 Task: Make in the project BeaconTech a sprint 'User Persona Development Sprint.'. Create in the project BeaconTech a sprint 'User Persona Development Sprint.'. Add in the project BeaconTech a sprint 'User Persona Development Sprint.'
Action: Mouse moved to (186, 45)
Screenshot: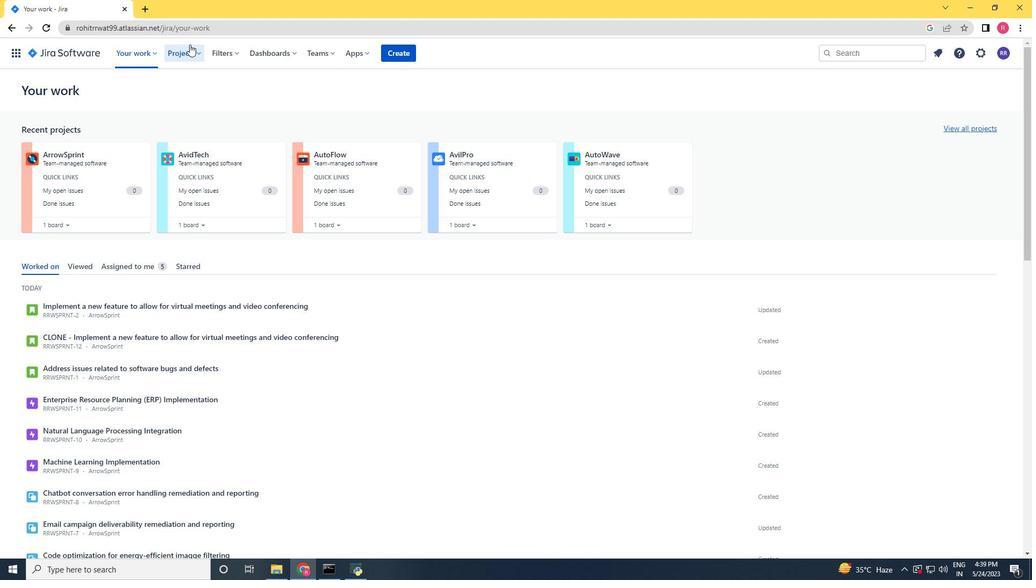 
Action: Mouse pressed left at (186, 45)
Screenshot: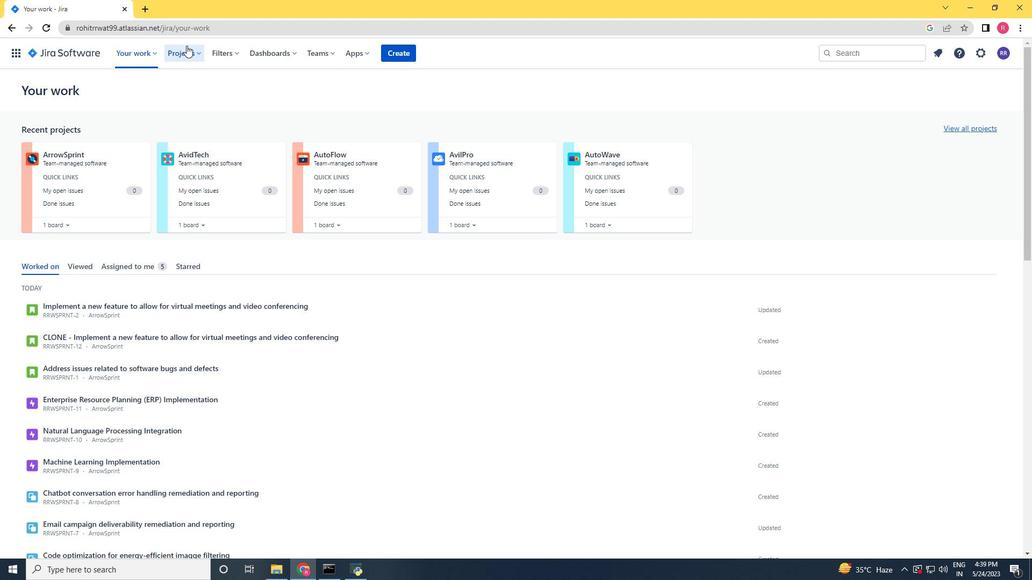 
Action: Mouse moved to (232, 93)
Screenshot: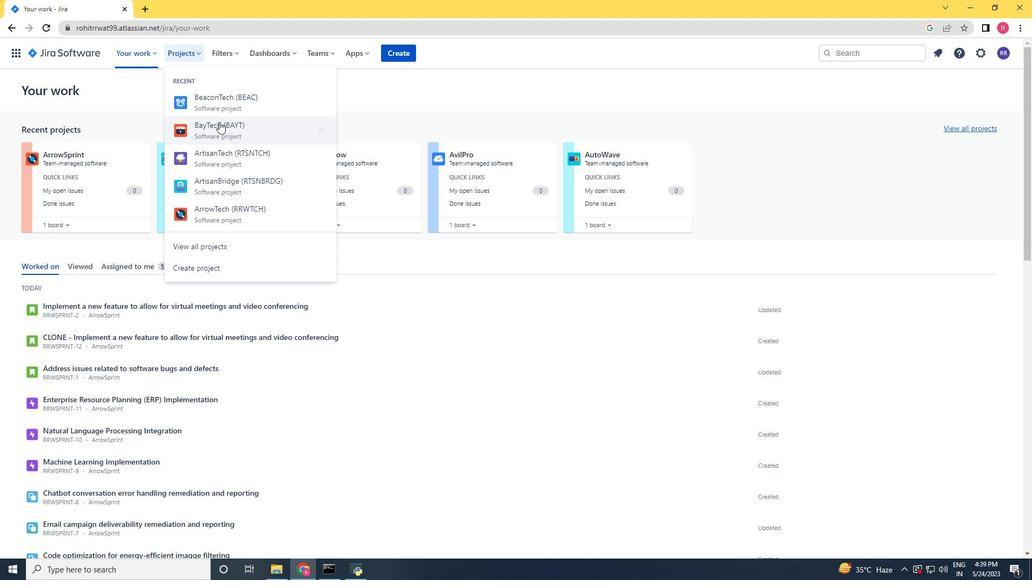 
Action: Mouse pressed left at (232, 93)
Screenshot: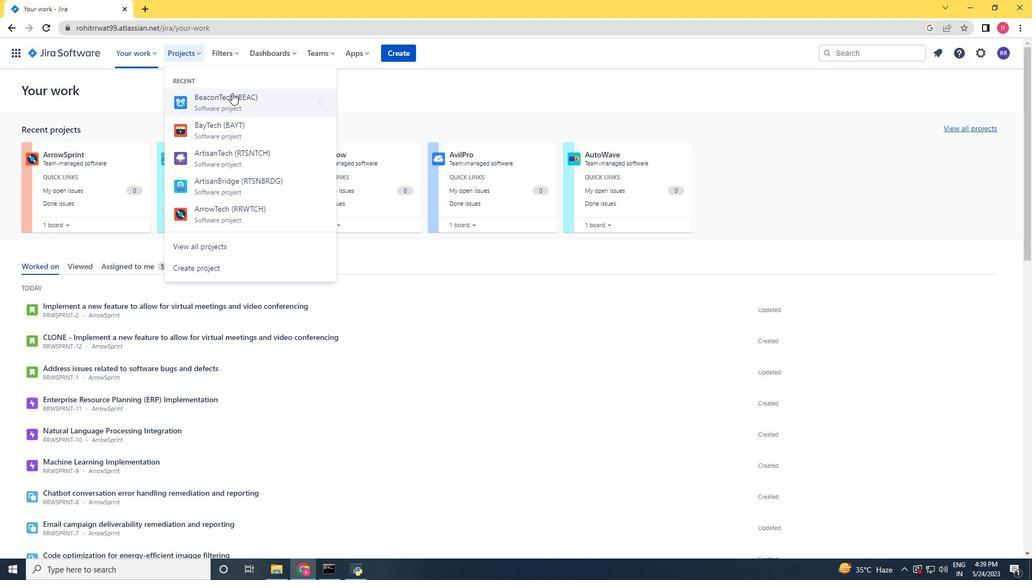 
Action: Mouse moved to (62, 167)
Screenshot: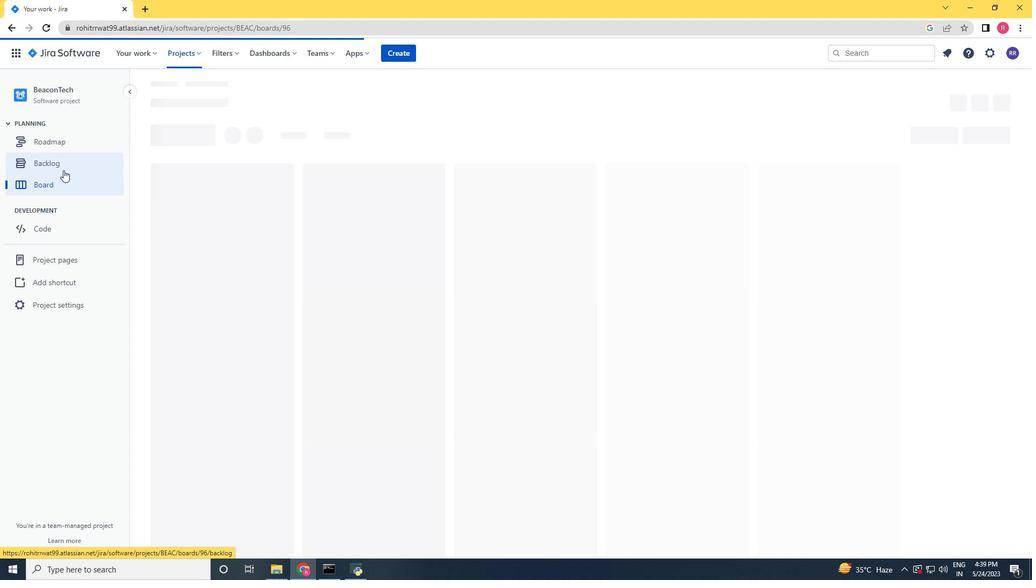 
Action: Mouse pressed left at (62, 167)
Screenshot: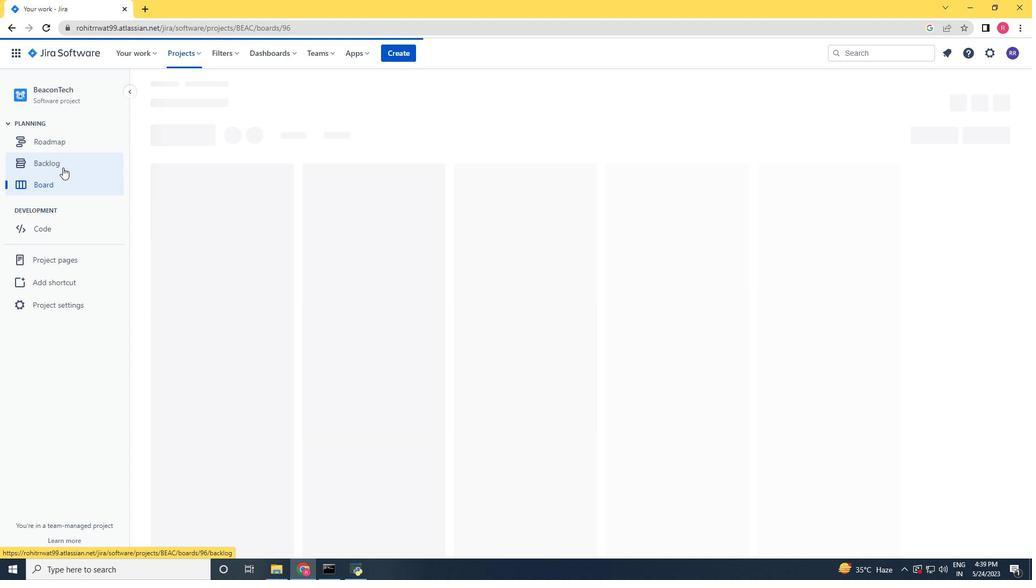
Action: Mouse moved to (521, 263)
Screenshot: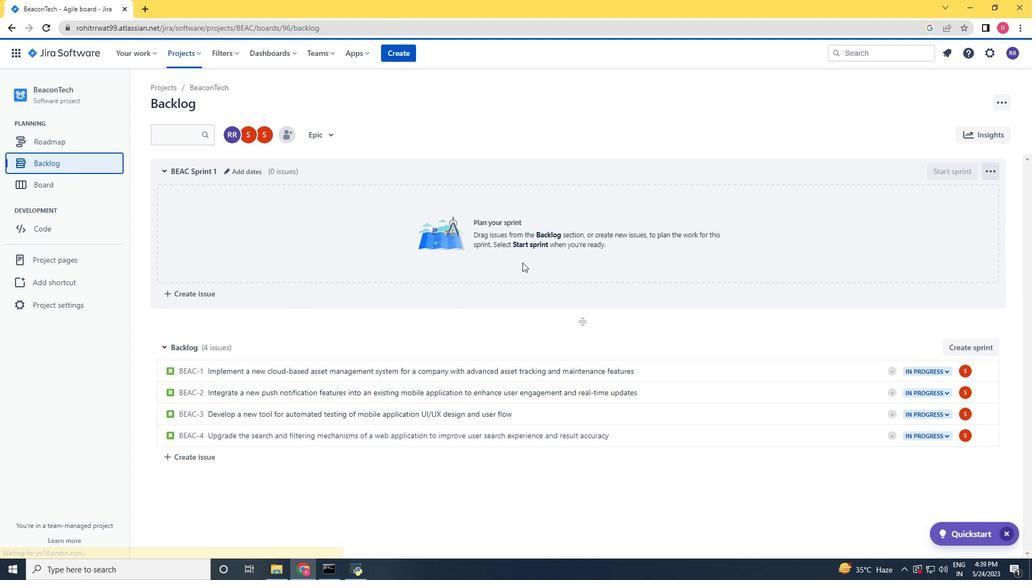 
Action: Mouse scrolled (521, 263) with delta (0, 0)
Screenshot: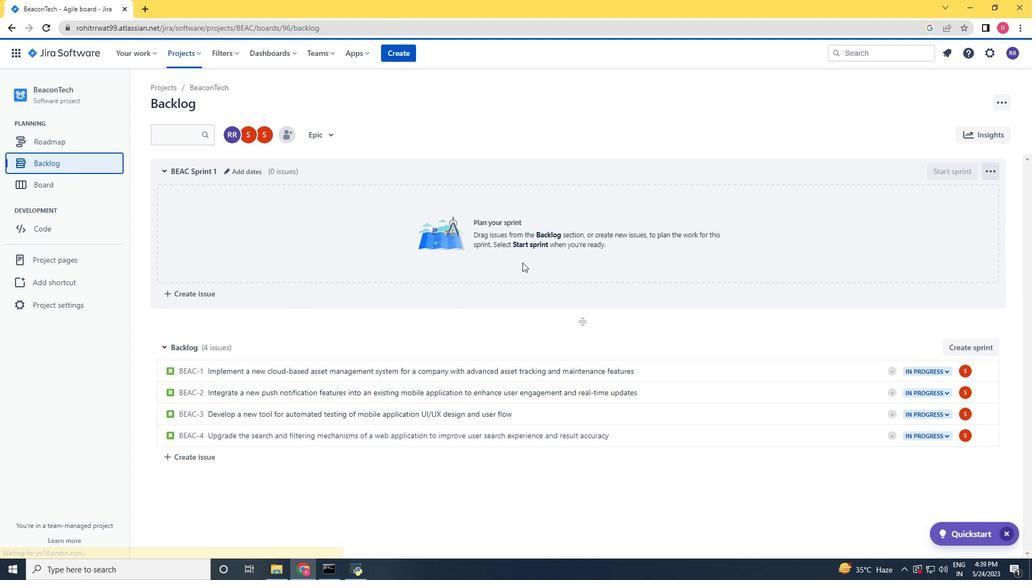 
Action: Mouse scrolled (521, 263) with delta (0, 0)
Screenshot: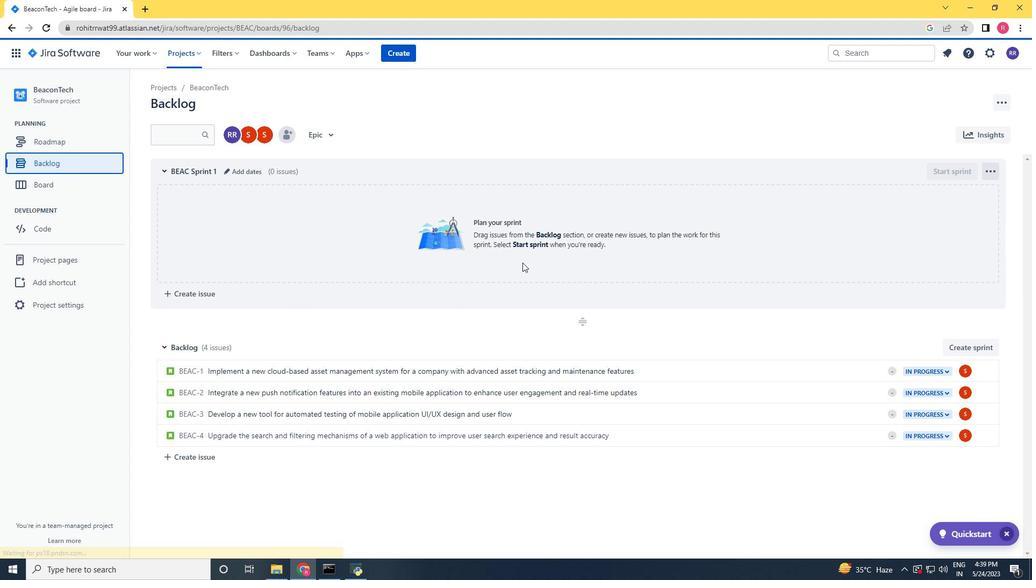 
Action: Mouse scrolled (521, 263) with delta (0, 0)
Screenshot: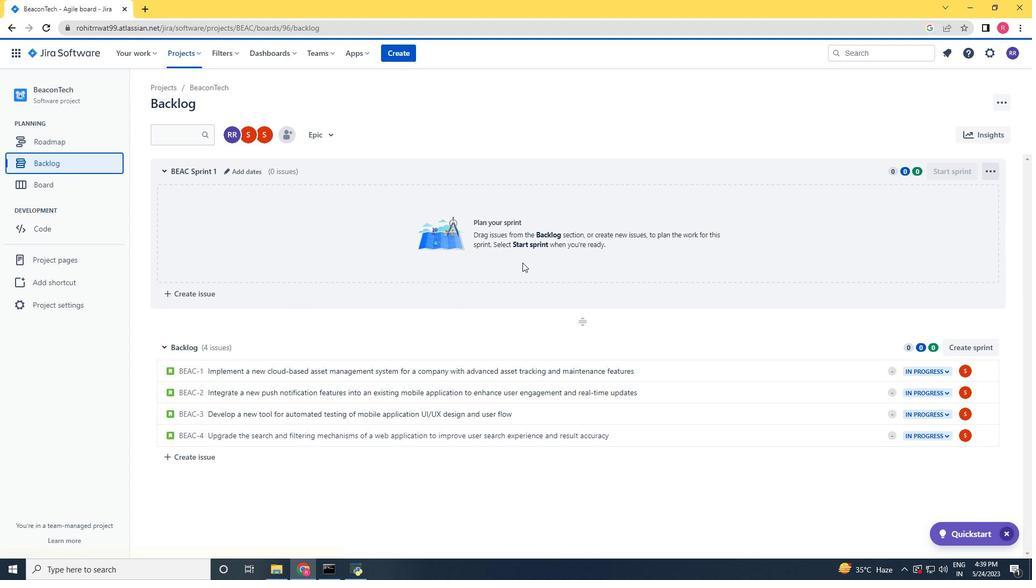 
Action: Mouse moved to (224, 169)
Screenshot: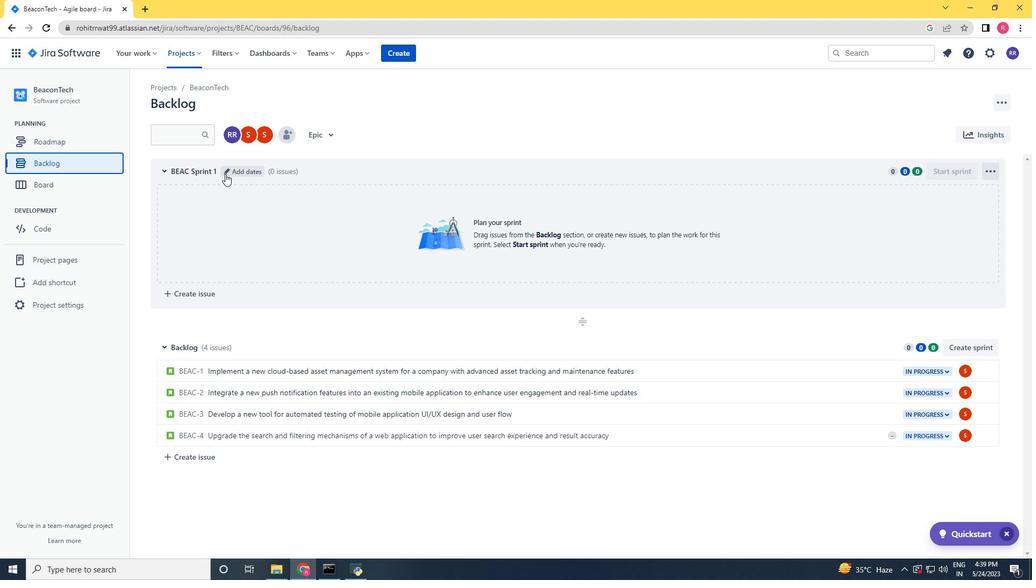 
Action: Mouse pressed left at (224, 169)
Screenshot: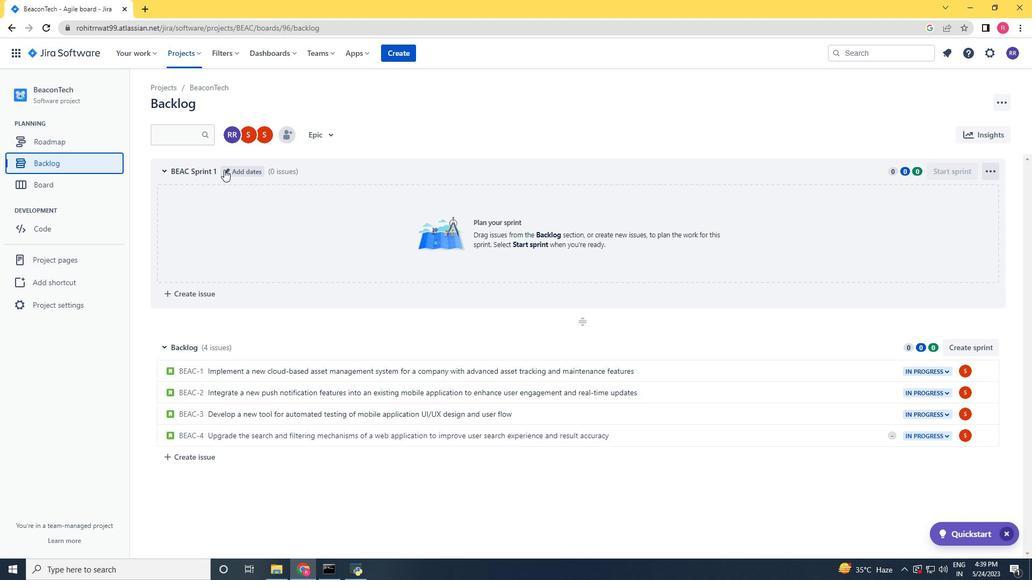 
Action: Key pressed <Key.backspace><Key.backspace><Key.backspace><Key.backspace><Key.backspace><Key.backspace><Key.backspace><Key.backspace><Key.backspace><Key.backspace><Key.backspace><Key.backspace><Key.backspace><Key.backspace><Key.backspace><Key.backspace><Key.backspace><Key.backspace><Key.backspace><Key.backspace><Key.backspace><Key.shift>User<Key.space><Key.shift>Peraona<Key.space><Key.backspace><Key.backspace><Key.backspace><Key.backspace><Key.backspace>sona<Key.space><Key.shift><Key.shift><Key.shift><Key.shift><Key.shift><Key.shift><Key.shift><Key.shift>Development<Key.space><Key.shift>Sprint<Key.space>tttt\\\\\<Key.backspace><Key.backspace><Key.backspace>rint<Key.backspace><Key.backspace><Key.backspace><Key.backspace><Key.backspace><Key.enter>
Screenshot: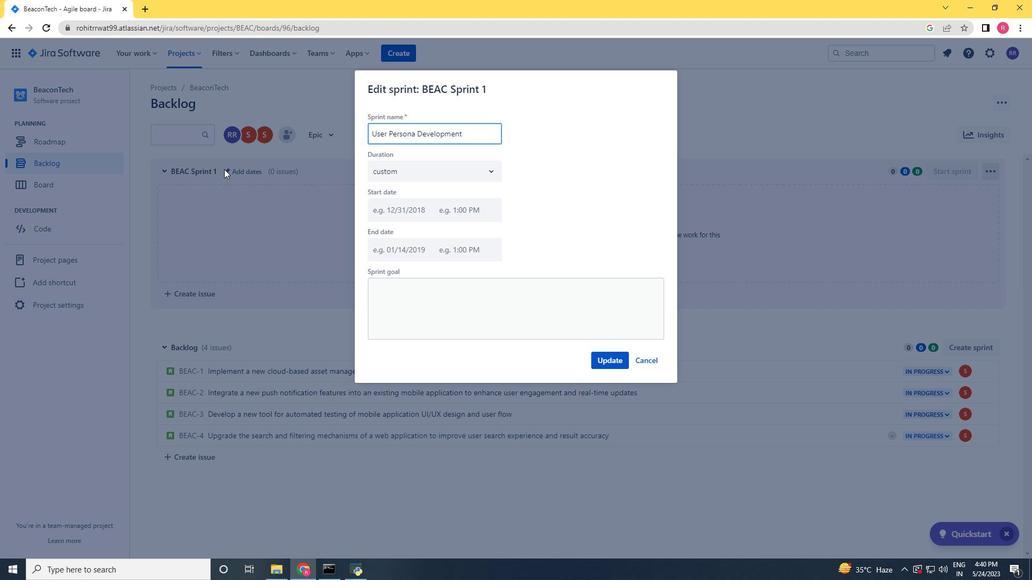 
Action: Mouse moved to (991, 349)
Screenshot: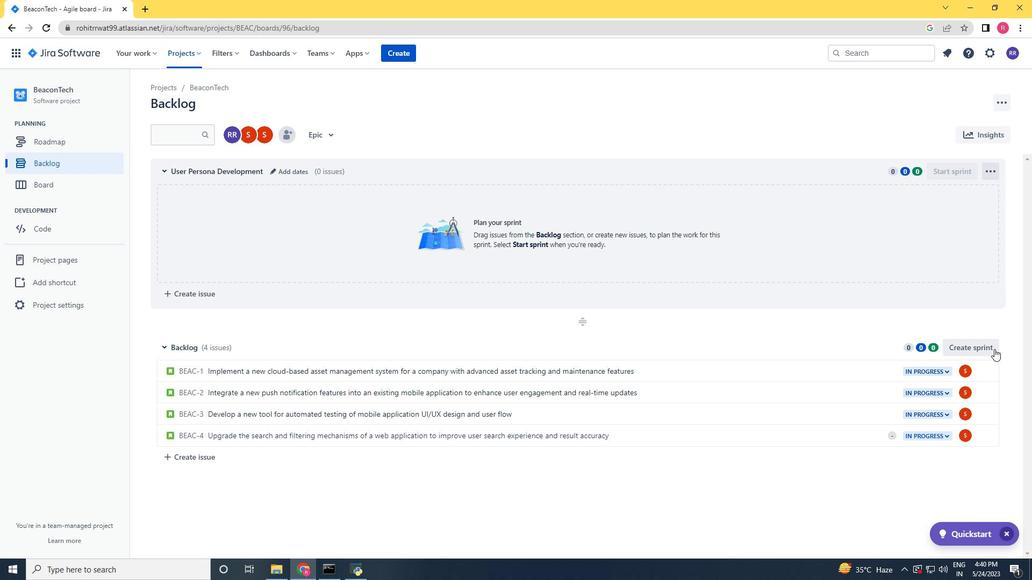 
Action: Mouse pressed left at (991, 349)
Screenshot: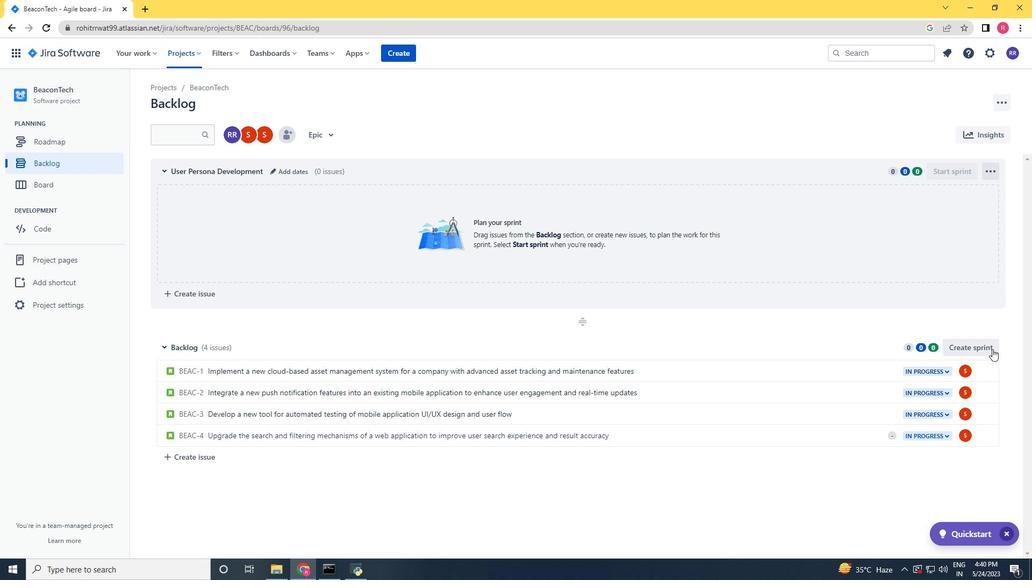 
Action: Mouse moved to (277, 348)
Screenshot: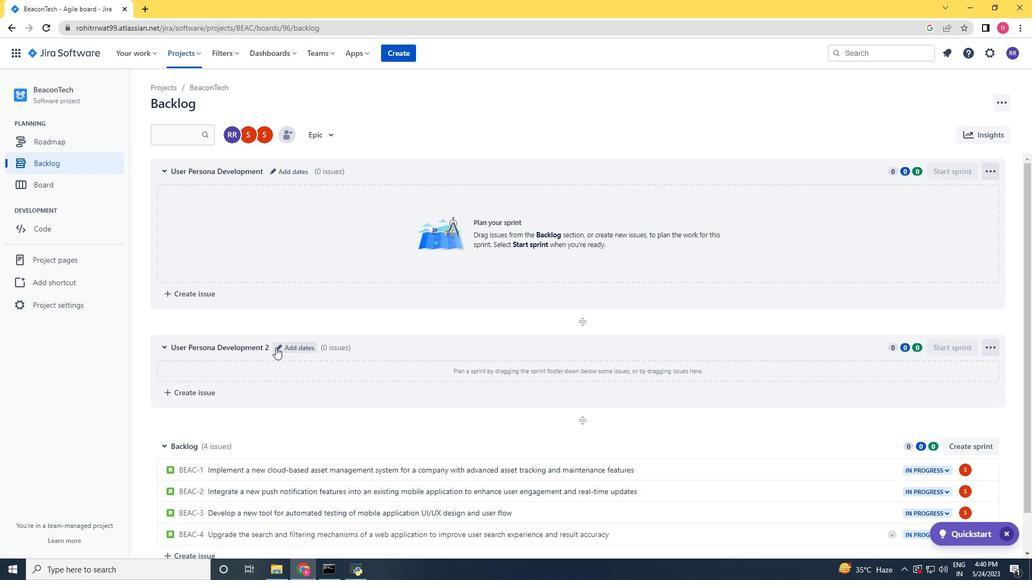 
Action: Mouse pressed left at (277, 348)
Screenshot: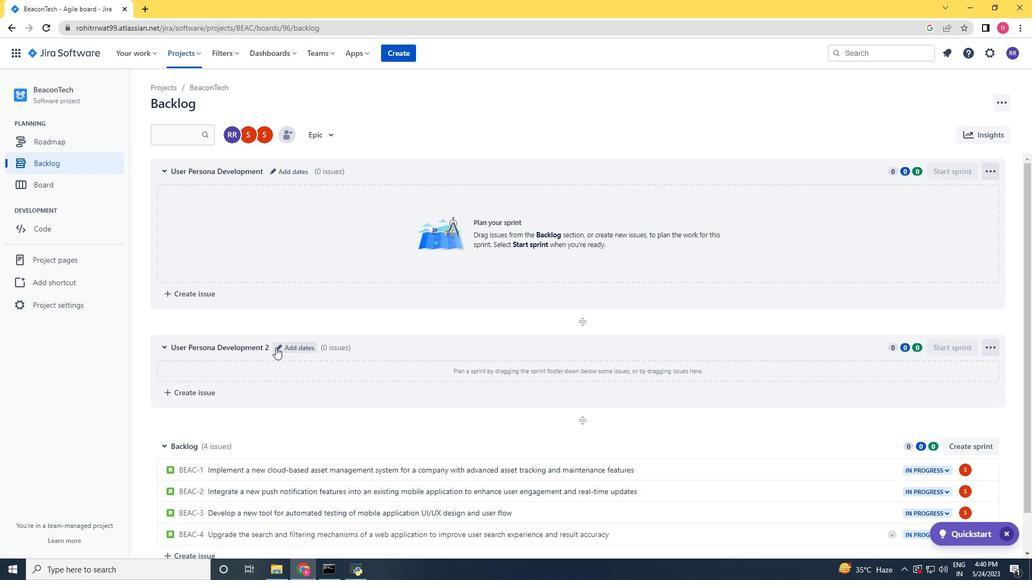 
Action: Mouse moved to (277, 348)
Screenshot: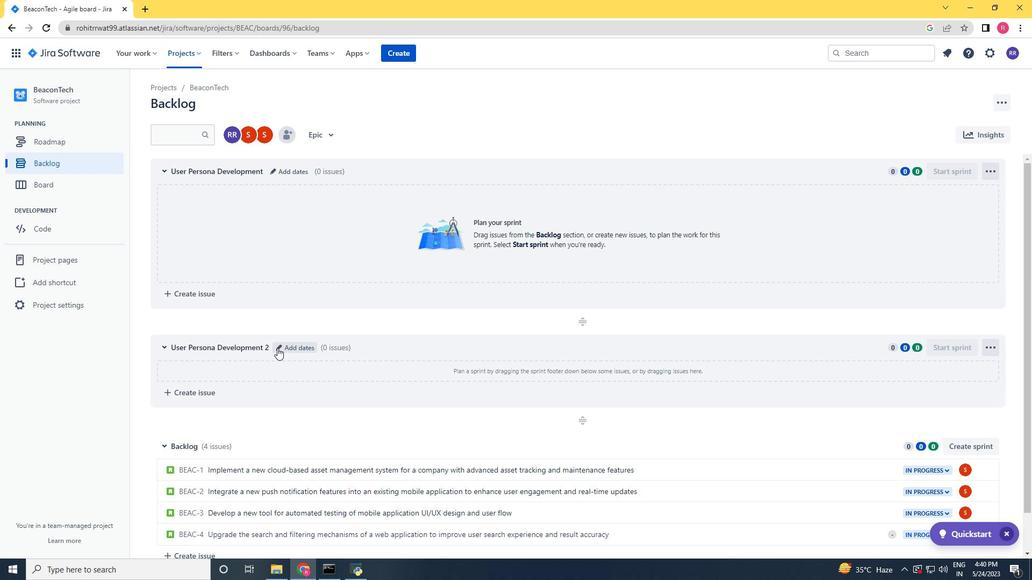 
Action: Key pressed <Key.backspace><Key.backspace><Key.backspace><Key.backspace><Key.backspace><Key.backspace><Key.backspace><Key.backspace><Key.backspace><Key.backspace><Key.backspace><Key.backspace><Key.backspace><Key.backspace><Key.backspace><Key.backspace><Key.backspace><Key.backspace><Key.backspace><Key.backspace><Key.backspace><Key.backspace><Key.backspace><Key.backspace><Key.backspace><Key.backspace><Key.backspace><Key.backspace><Key.backspace><Key.backspace><Key.backspace><Key.backspace><Key.backspace><Key.backspace><Key.backspace><Key.backspace><Key.backspace><Key.backspace><Key.backspace><Key.backspace><Key.backspace><Key.backspace><Key.backspace><Key.backspace><Key.backspace><Key.backspace><Key.backspace><Key.backspace><Key.backspace><Key.backspace><Key.backspace><Key.backspace><Key.backspace><Key.backspace><Key.backspace><Key.shift>User<Key.space><Key.shift>Persona<Key.space><Key.shift>Development<Key.space><Key.enter><Key.shift>User<Key.space>
Screenshot: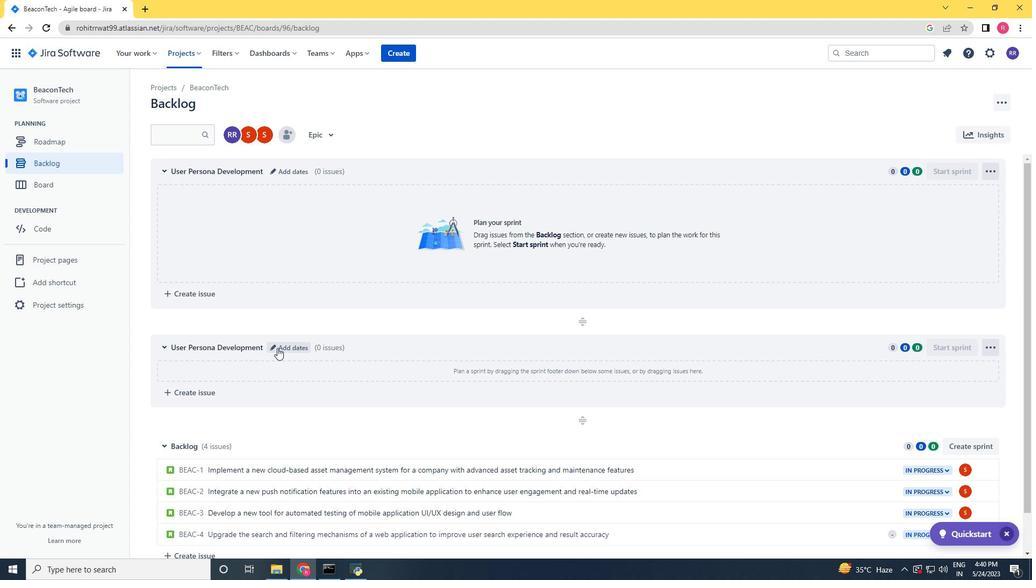
Action: Mouse scrolled (277, 348) with delta (0, 0)
Screenshot: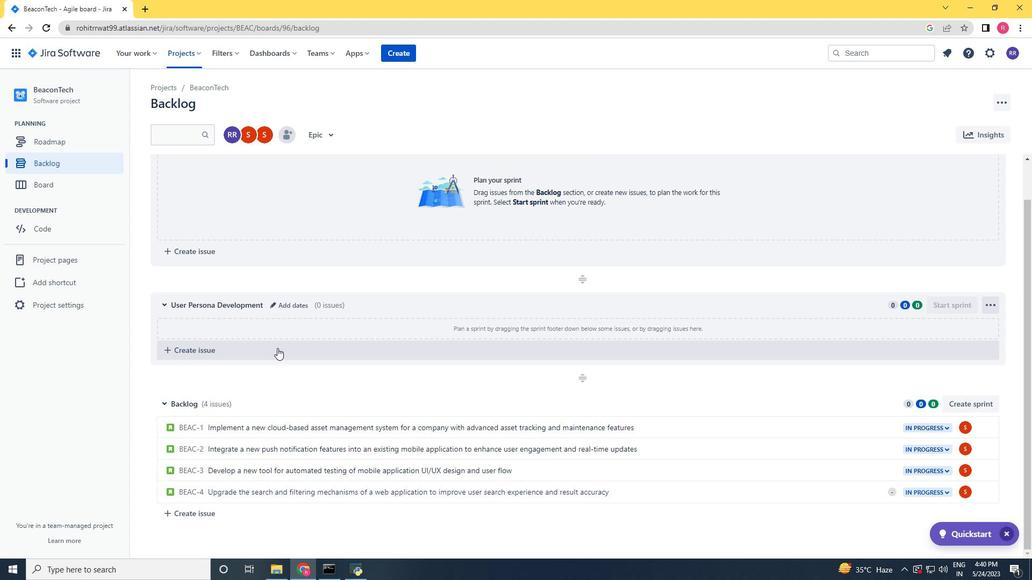 
Action: Mouse scrolled (277, 348) with delta (0, 0)
Screenshot: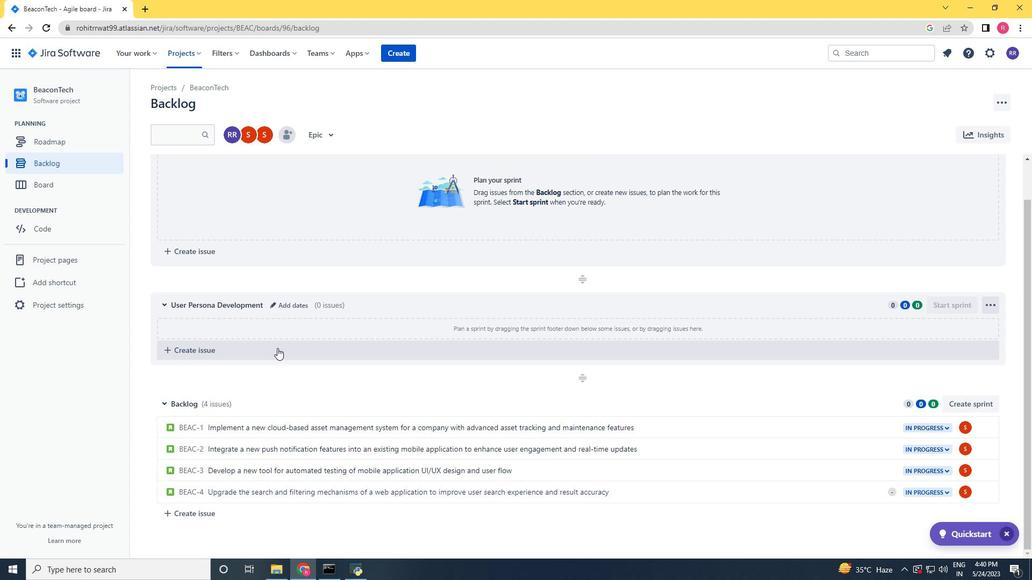 
Action: Mouse scrolled (277, 348) with delta (0, 0)
Screenshot: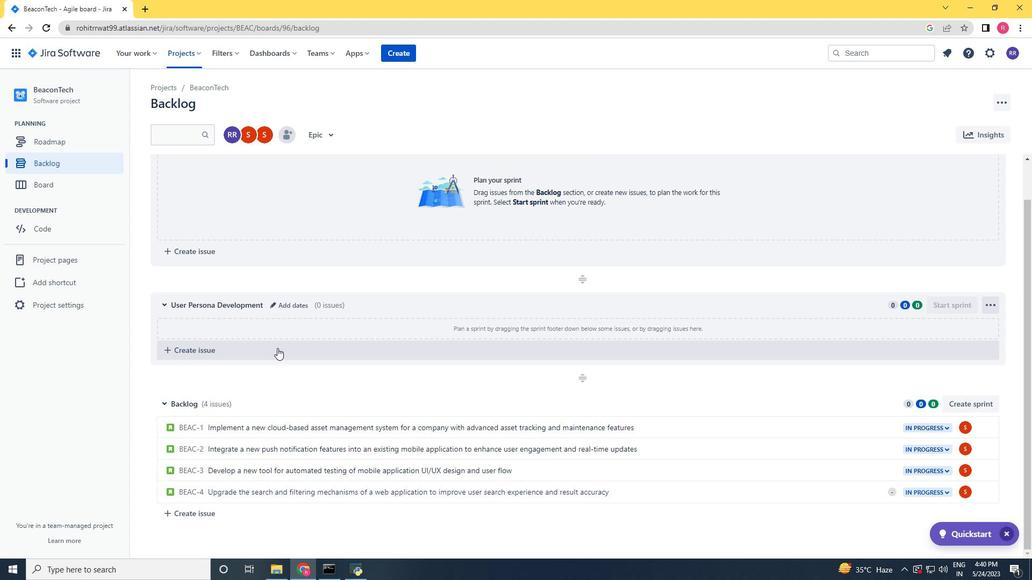 
Action: Mouse scrolled (277, 348) with delta (0, 0)
Screenshot: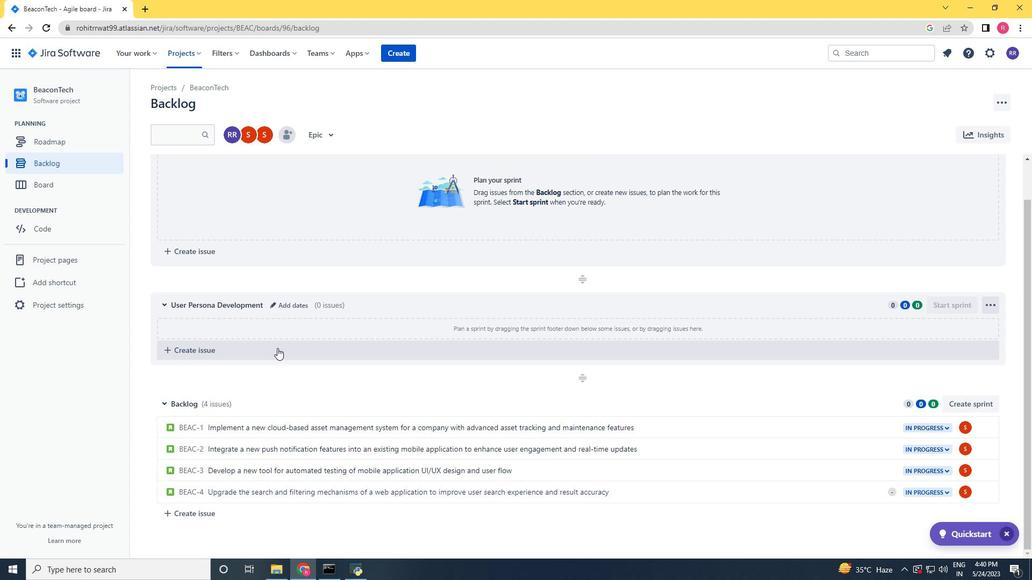
Action: Mouse scrolled (277, 348) with delta (0, 0)
Screenshot: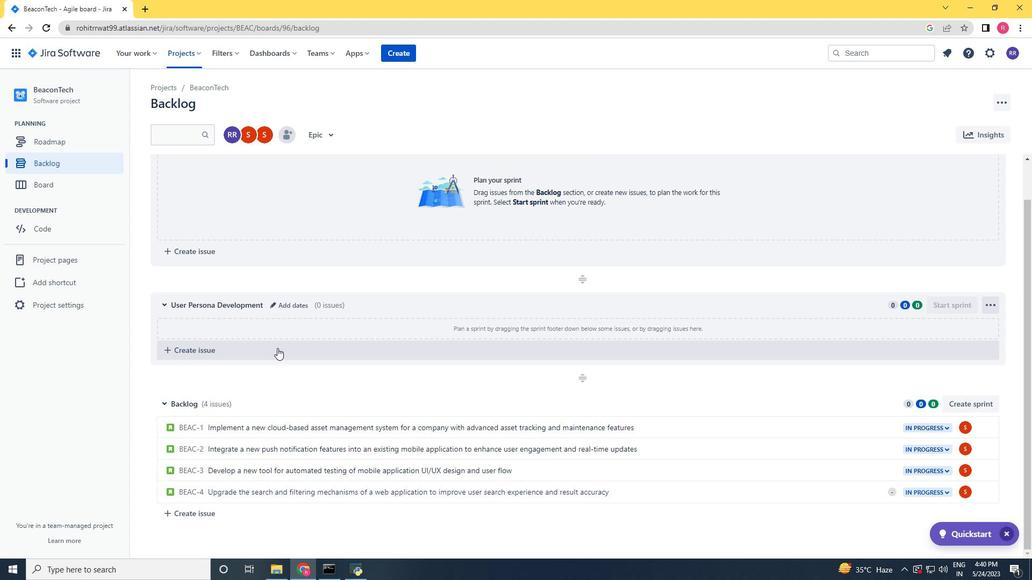 
Action: Mouse scrolled (277, 348) with delta (0, 0)
Screenshot: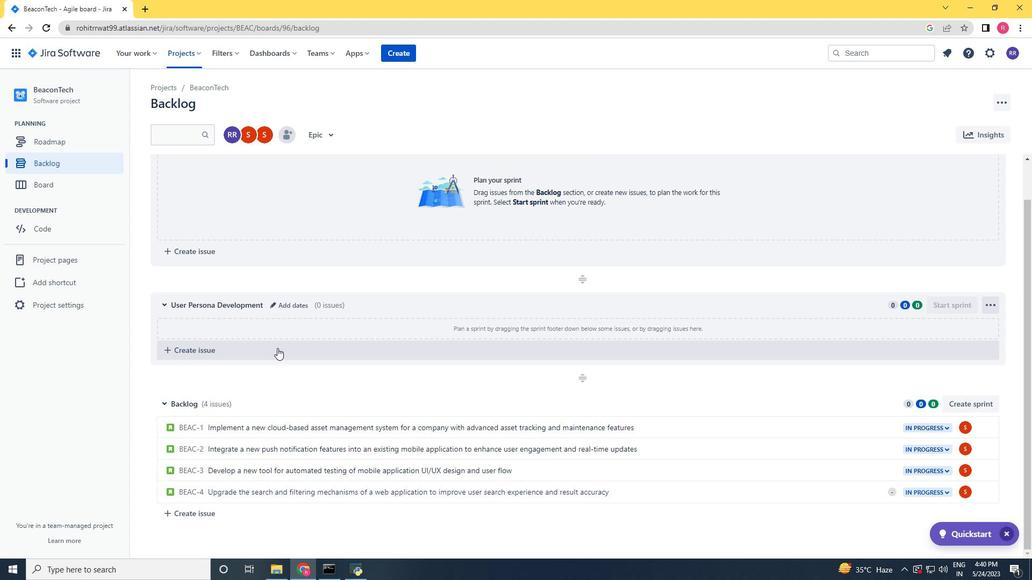 
Action: Mouse moved to (981, 439)
Screenshot: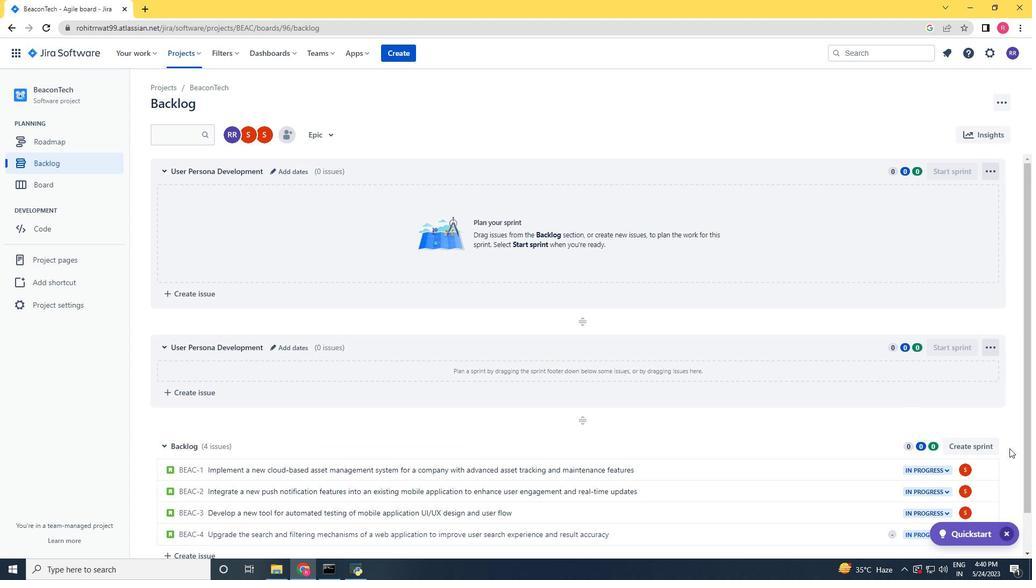 
Action: Mouse pressed left at (981, 439)
Screenshot: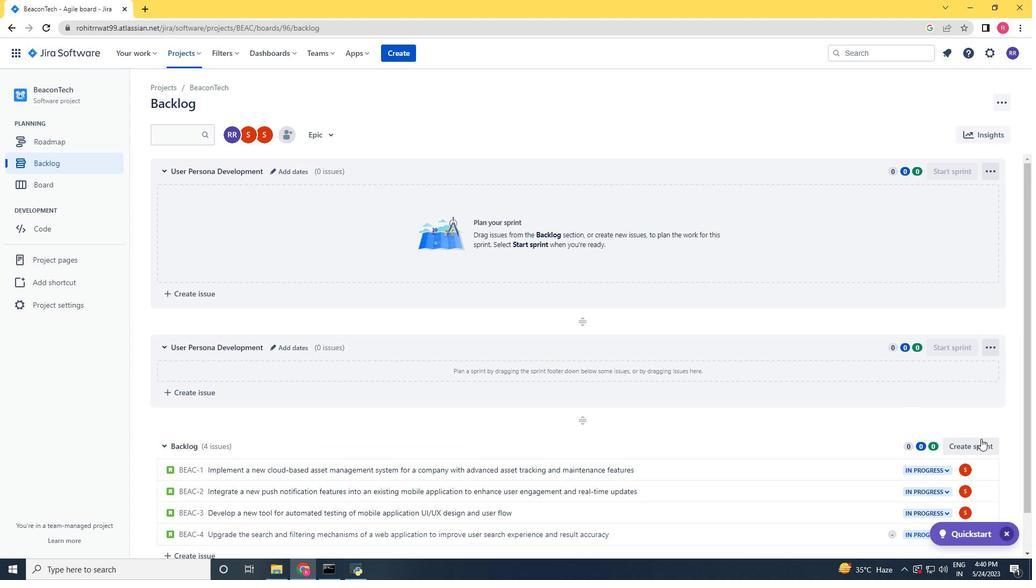 
Action: Mouse moved to (286, 446)
Screenshot: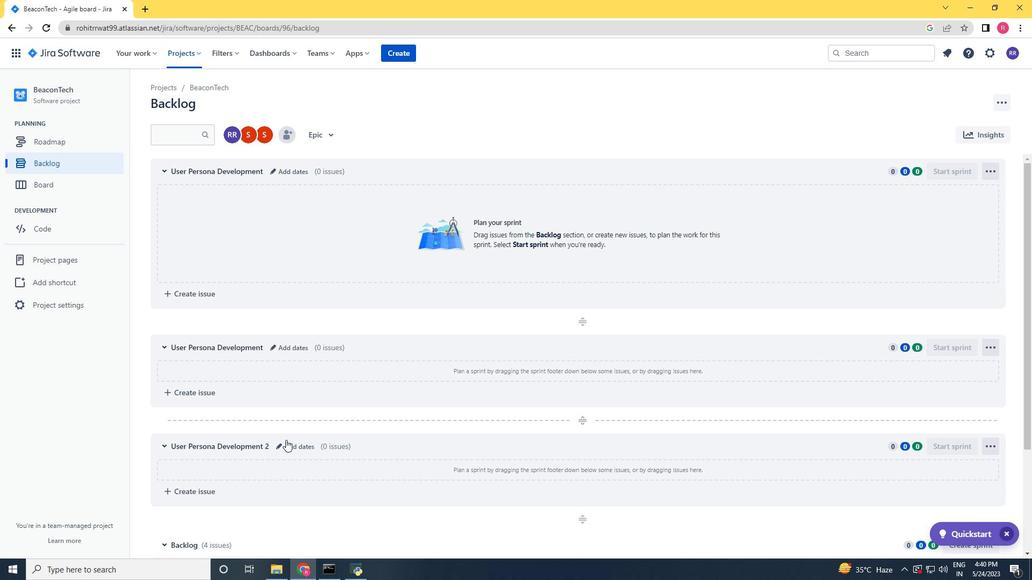 
Action: Mouse pressed left at (286, 446)
Screenshot: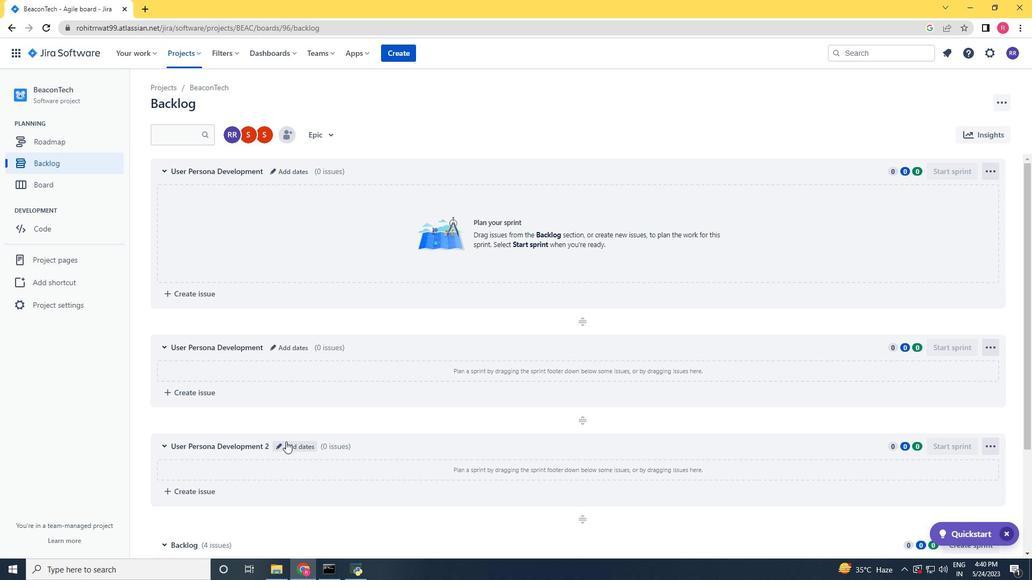 
Action: Key pressed <Key.backspace><Key.backspace><Key.backspace><Key.backspace><Key.backspace><Key.backspace><Key.backspace><Key.backspace><Key.backspace><Key.backspace><Key.backspace><Key.backspace><Key.backspace><Key.backspace><Key.backspace><Key.backspace><Key.backspace><Key.backspace><Key.backspace><Key.backspace><Key.backspace><Key.backspace><Key.backspace><Key.backspace><Key.backspace><Key.backspace><Key.backspace><Key.backspace><Key.backspace><Key.backspace><Key.backspace><Key.backspace><Key.shift><Key.shift><Key.shift><Key.shift><Key.shift><Key.shift><Key.shift><Key.shift><Key.shift><Key.shift><Key.shift><Key.shift><Key.shift><Key.shift><Key.shift><Key.shift><Key.shift><Key.shift><Key.shift><Key.shift><Key.shift><Key.shift><Key.shift><Key.shift><Key.shift><Key.shift><Key.shift><Key.shift><Key.shift><Key.shift><Key.shift>Use<Key.space><Key.backspace>r<Key.space><Key.shift><Key.shift><Key.shift><Key.shift>Persona<Key.space><Key.shift>Development<Key.space><Key.enter><Key.enter>
Screenshot: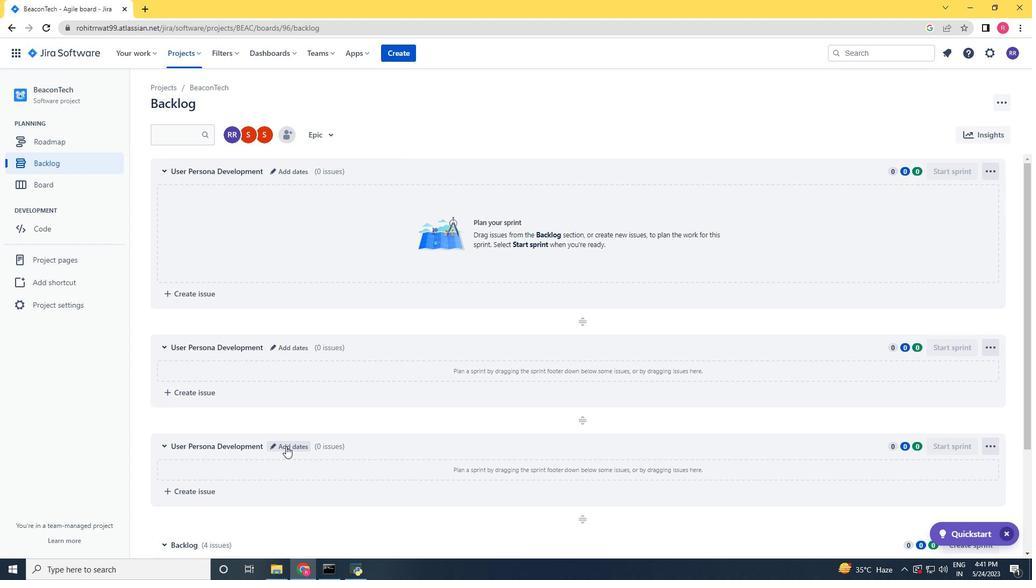 
Action: Mouse moved to (163, 170)
Screenshot: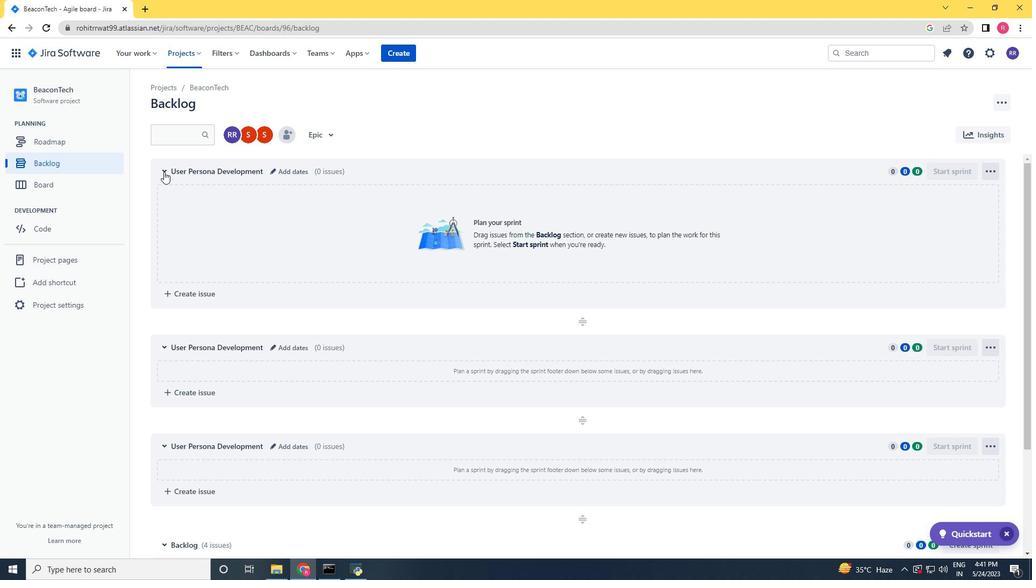 
Action: Mouse pressed left at (163, 170)
Screenshot: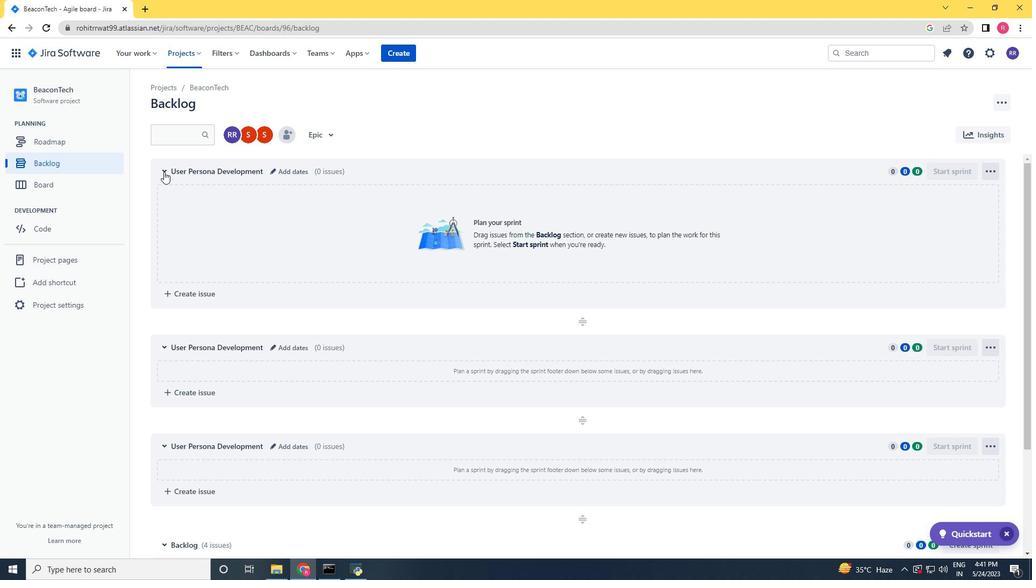 
Action: Mouse moved to (164, 200)
Screenshot: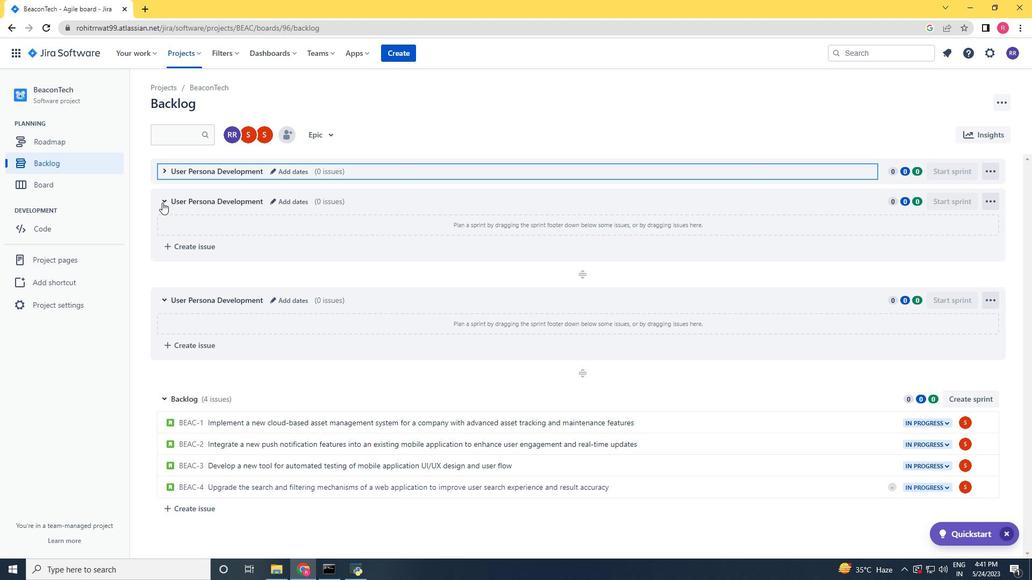 
Action: Mouse pressed left at (164, 200)
Screenshot: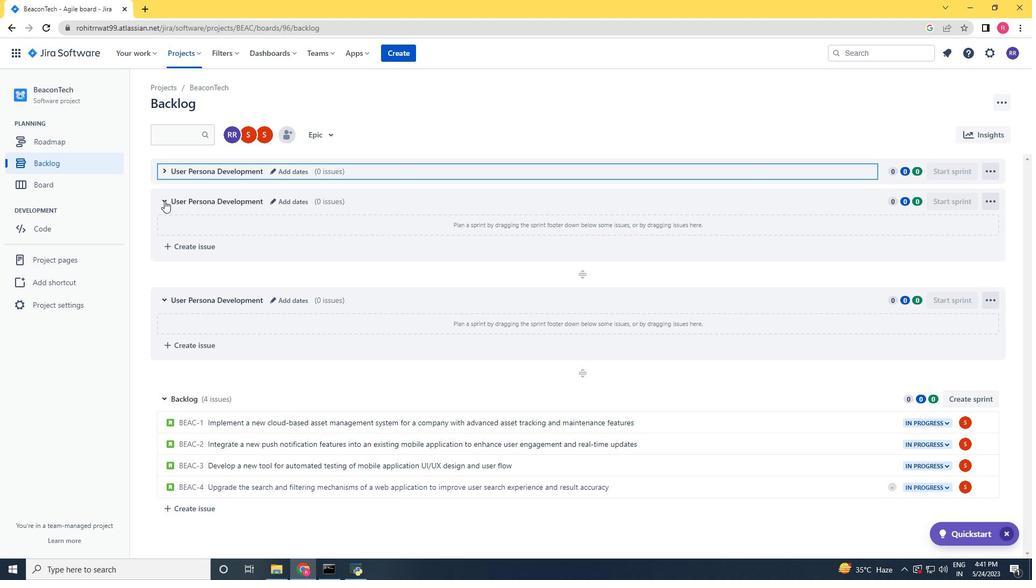 
Action: Mouse moved to (165, 227)
Screenshot: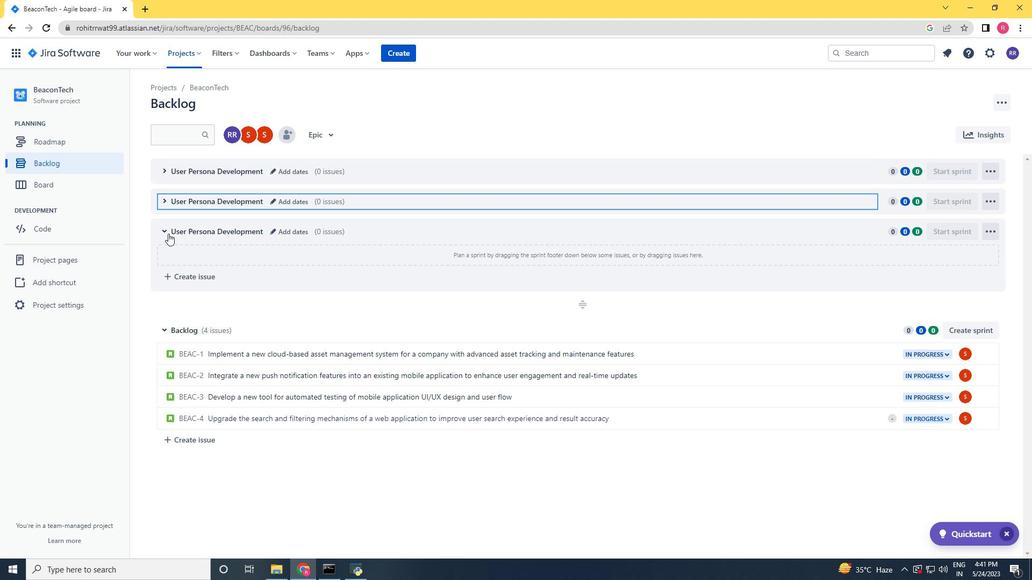
Action: Mouse pressed left at (165, 227)
Screenshot: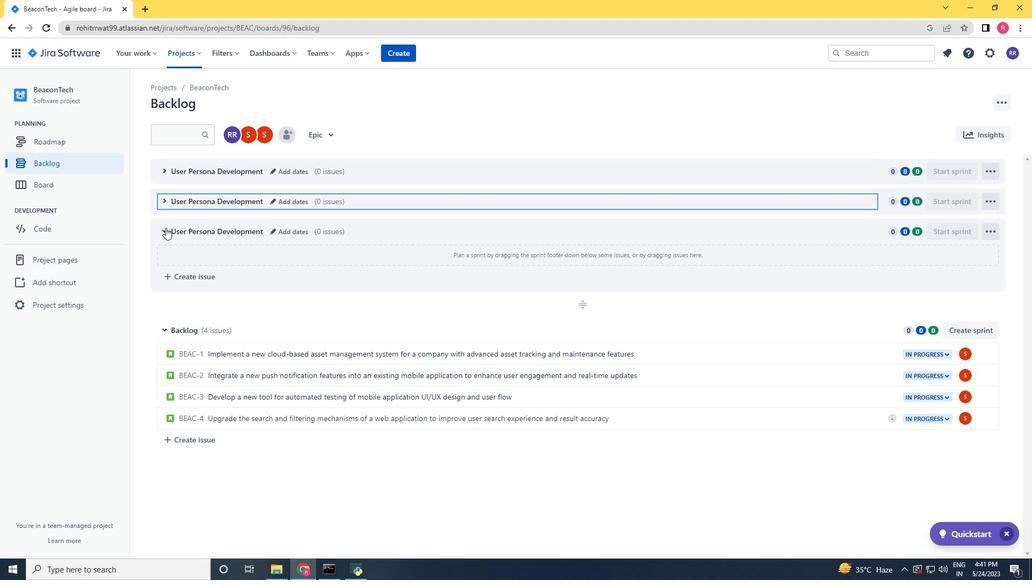 
